 Task: Create a patch from the last commit.
Action: Mouse moved to (976, 230)
Screenshot: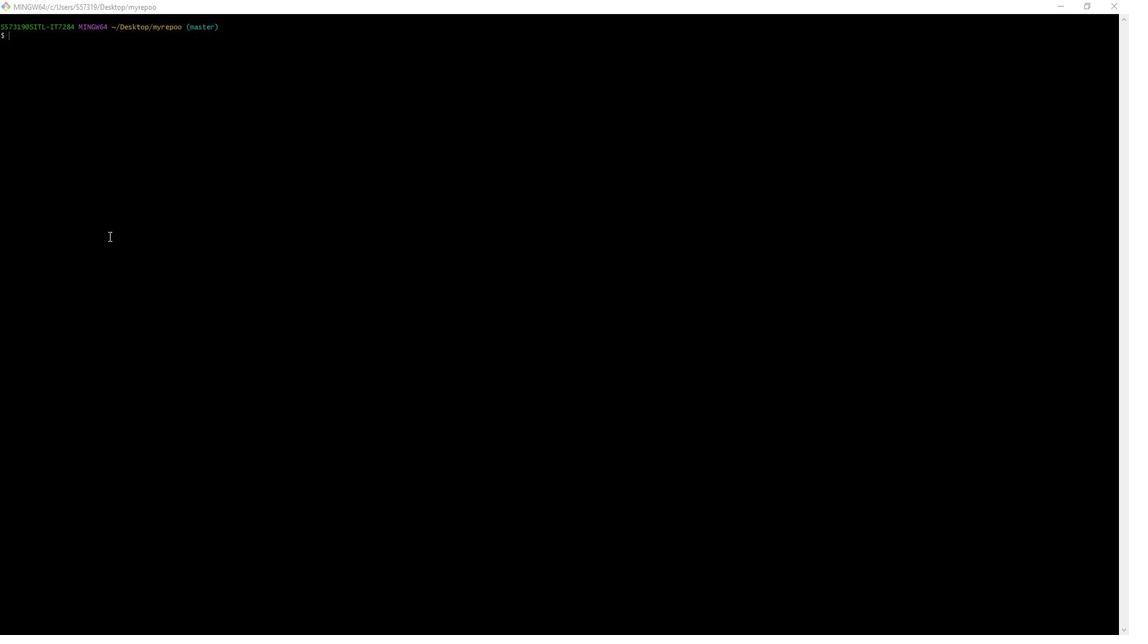 
Action: Mouse pressed left at (976, 230)
Screenshot: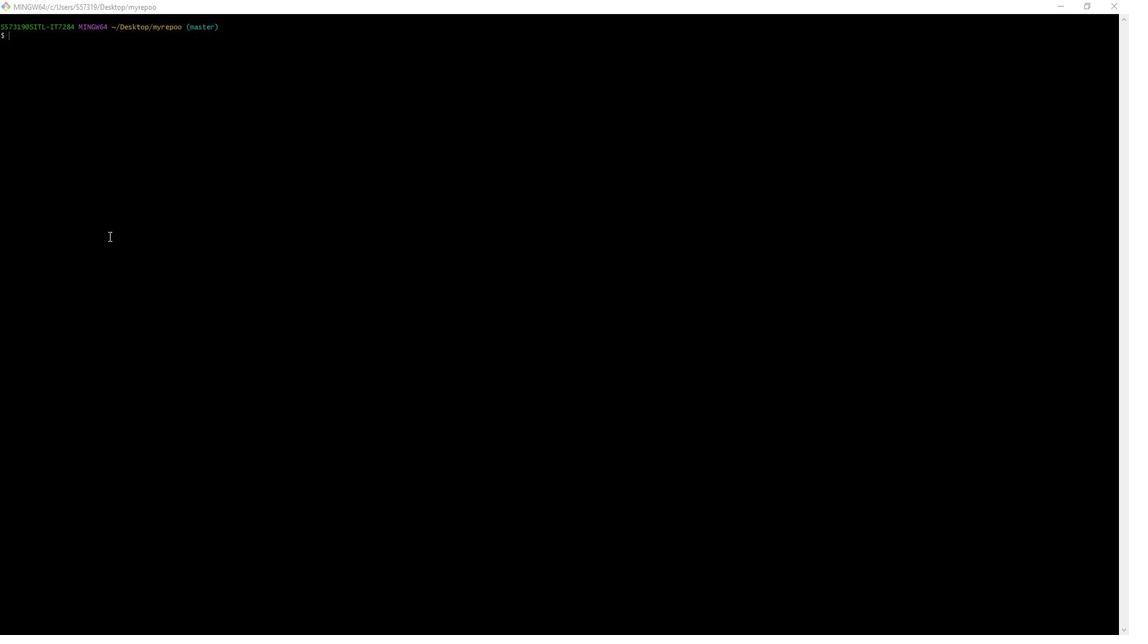 
Action: Mouse moved to (786, 283)
Screenshot: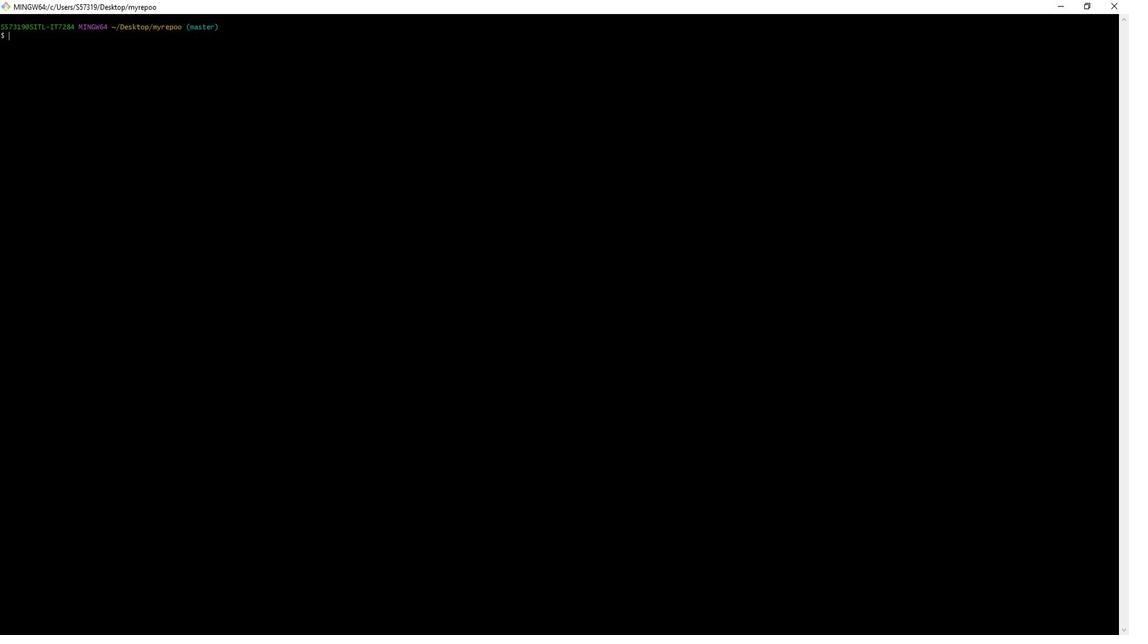 
Action: Mouse pressed left at (786, 283)
Screenshot: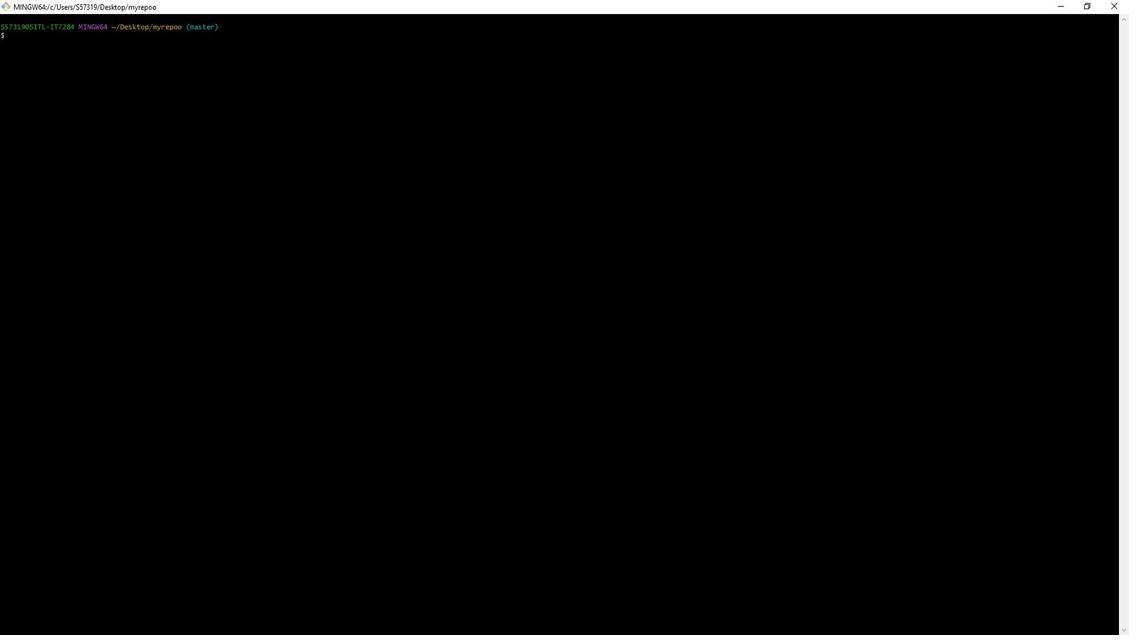 
Action: Mouse moved to (945, 127)
Screenshot: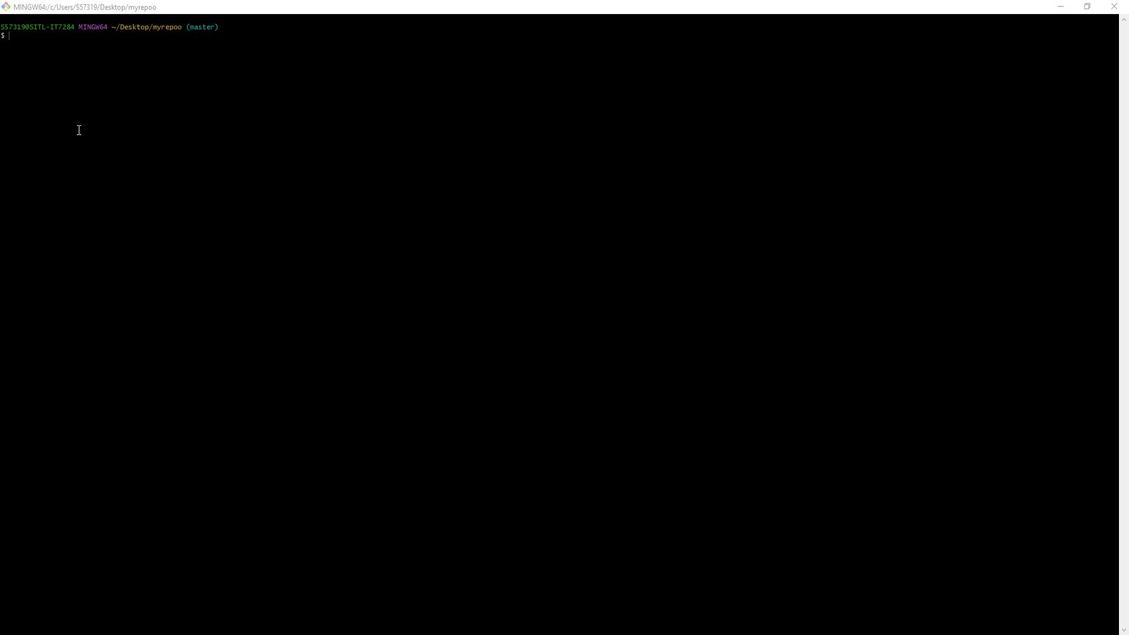 
Action: Mouse pressed left at (945, 127)
Screenshot: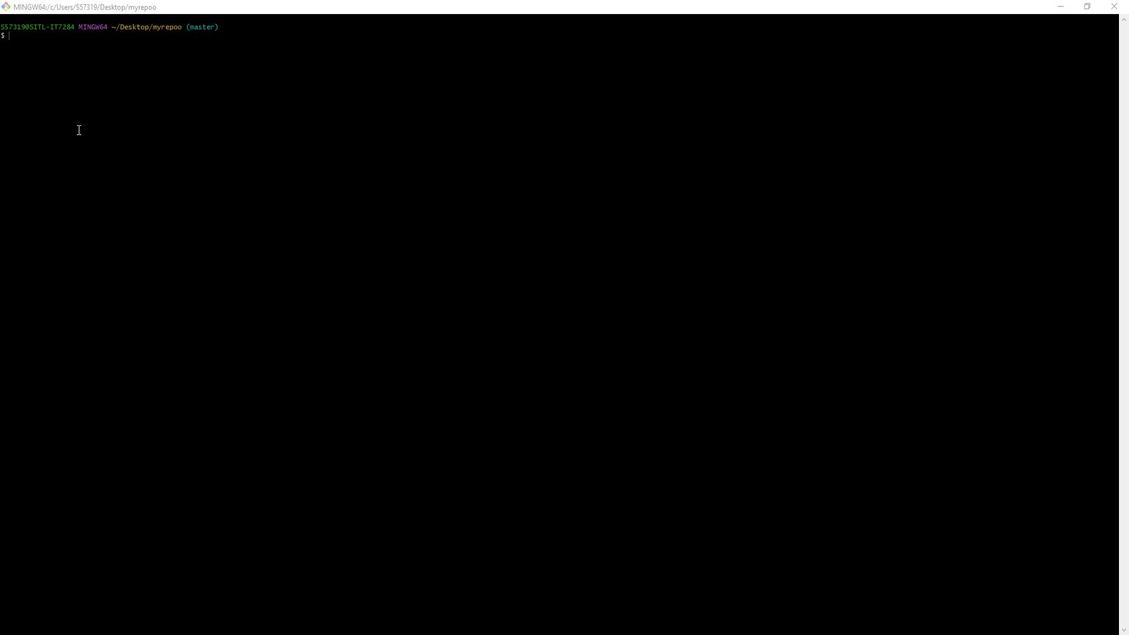 
Action: Key pressed git<Key.space>format-patch<Key.space>-1<Key.space><Key.shift>H<Key.shift_r>EAD<Key.enter>
Screenshot: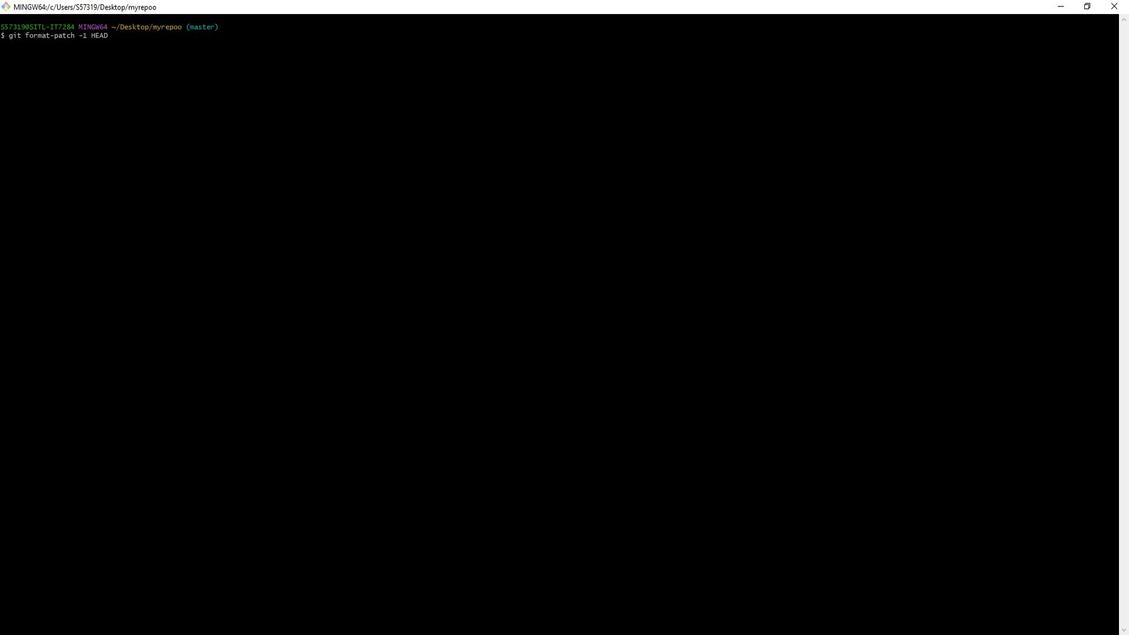 
Action: Mouse moved to (420, 504)
Screenshot: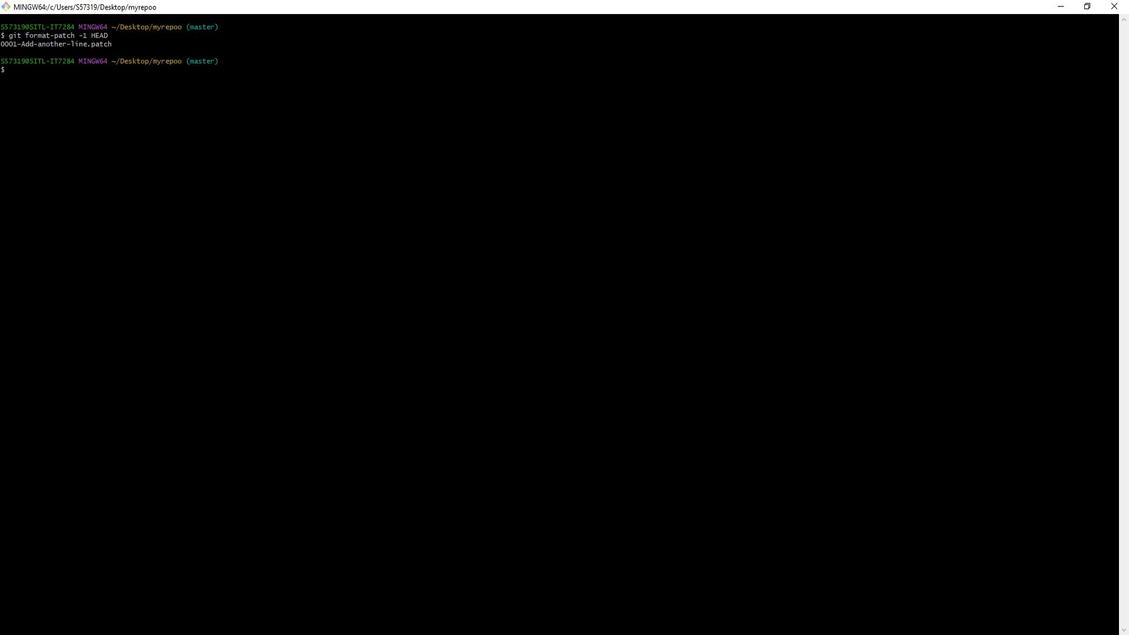 
Action: Mouse pressed left at (420, 504)
Screenshot: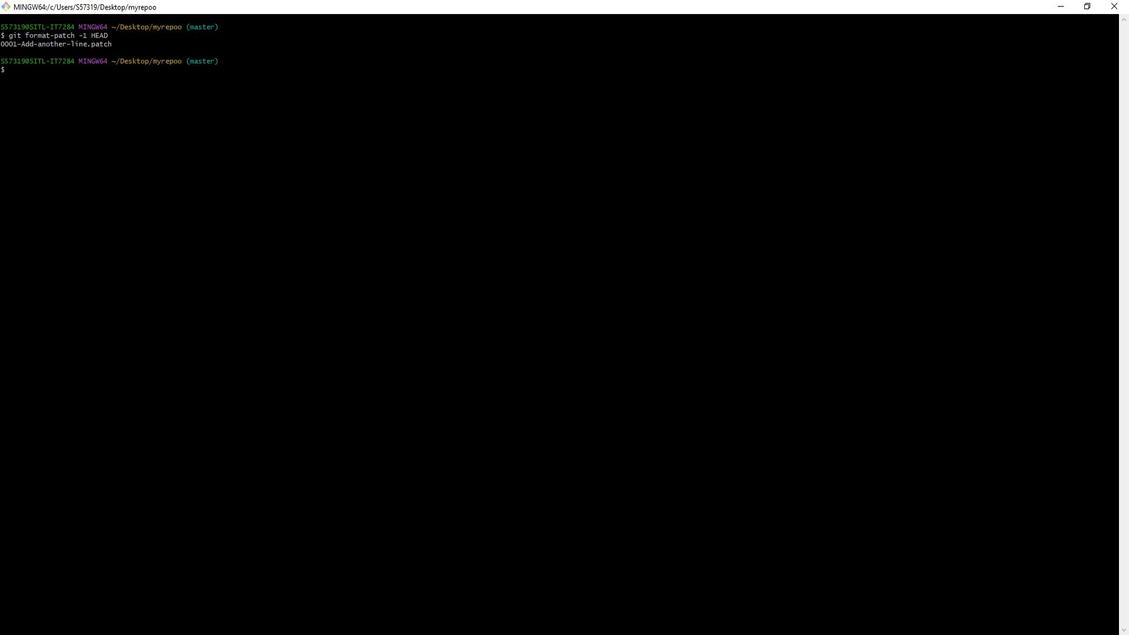 
Action: Mouse moved to (484, 441)
Screenshot: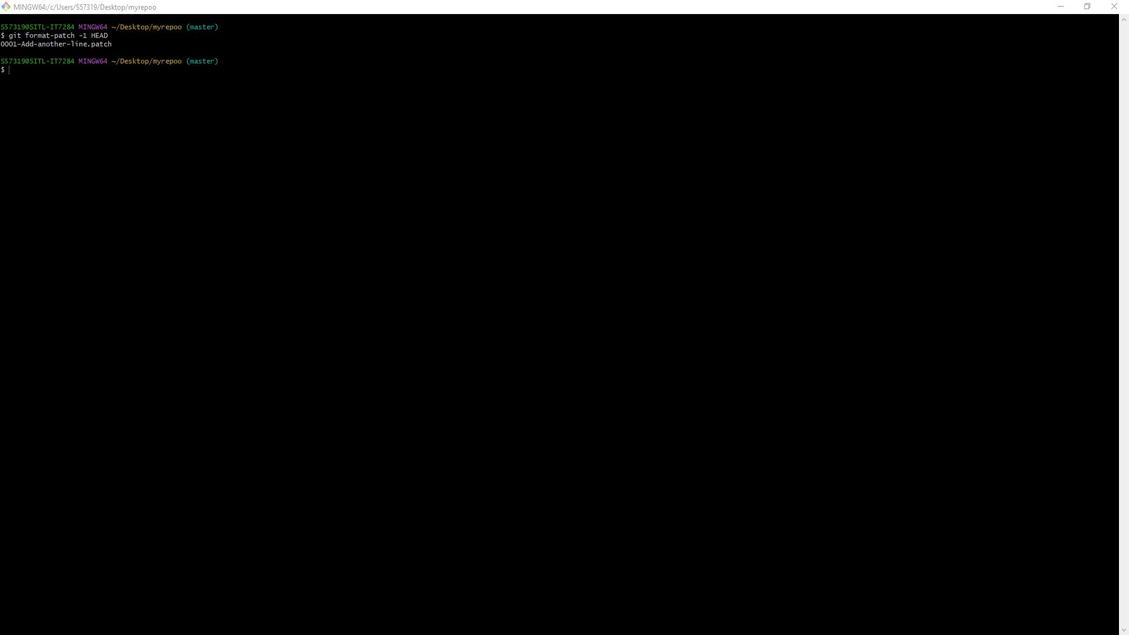 
Action: Mouse pressed left at (484, 441)
Screenshot: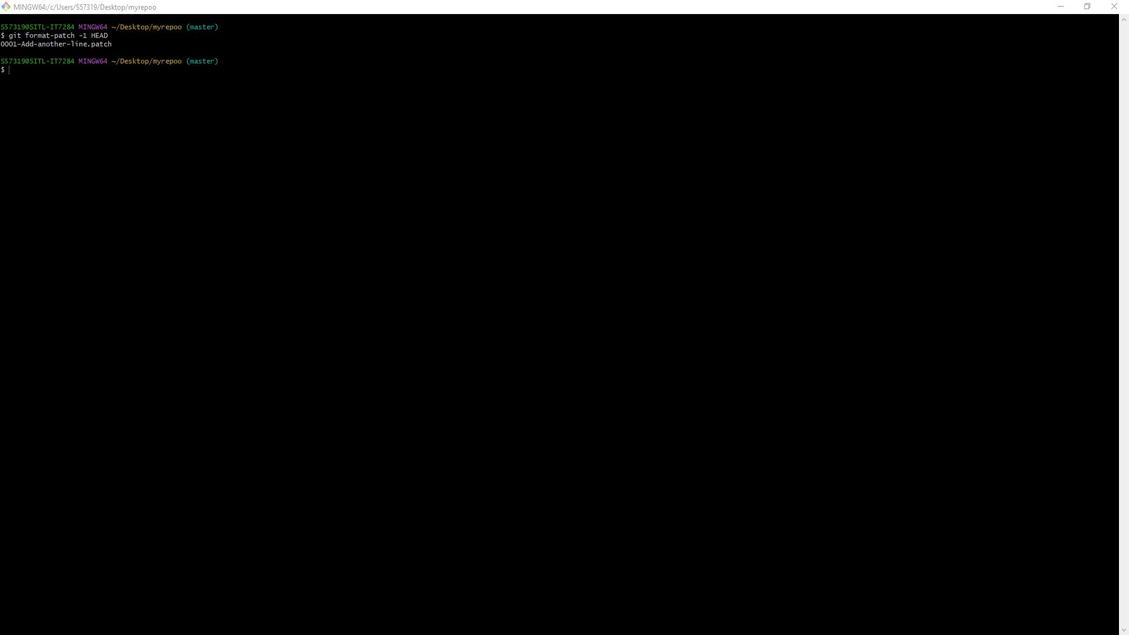 
Action: Mouse moved to (528, 337)
Screenshot: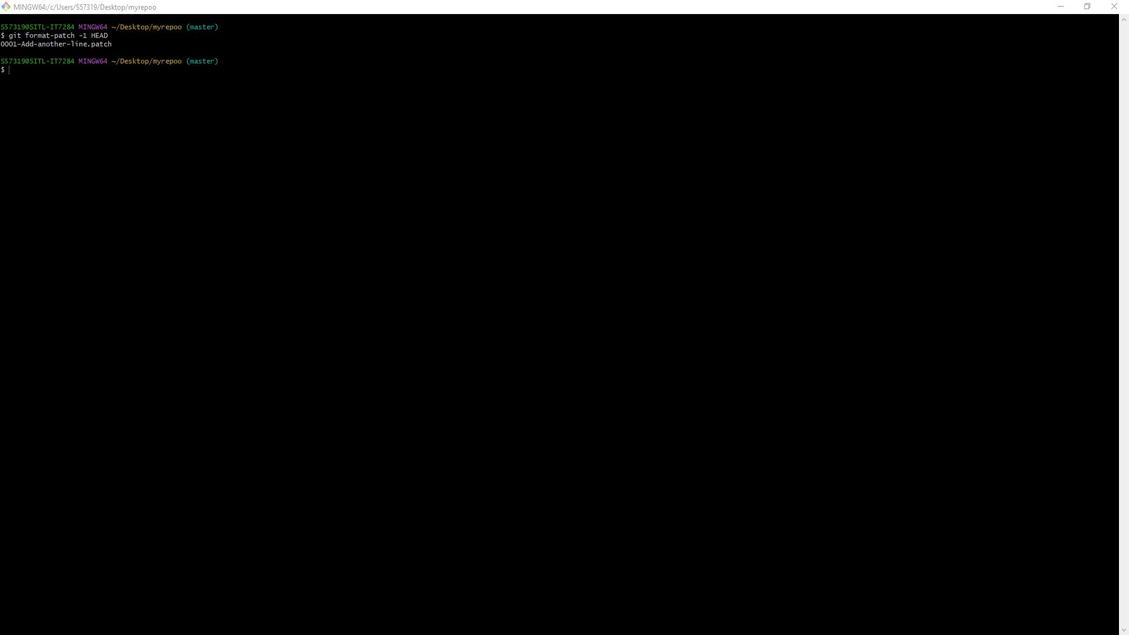 
Action: Mouse pressed left at (528, 337)
Screenshot: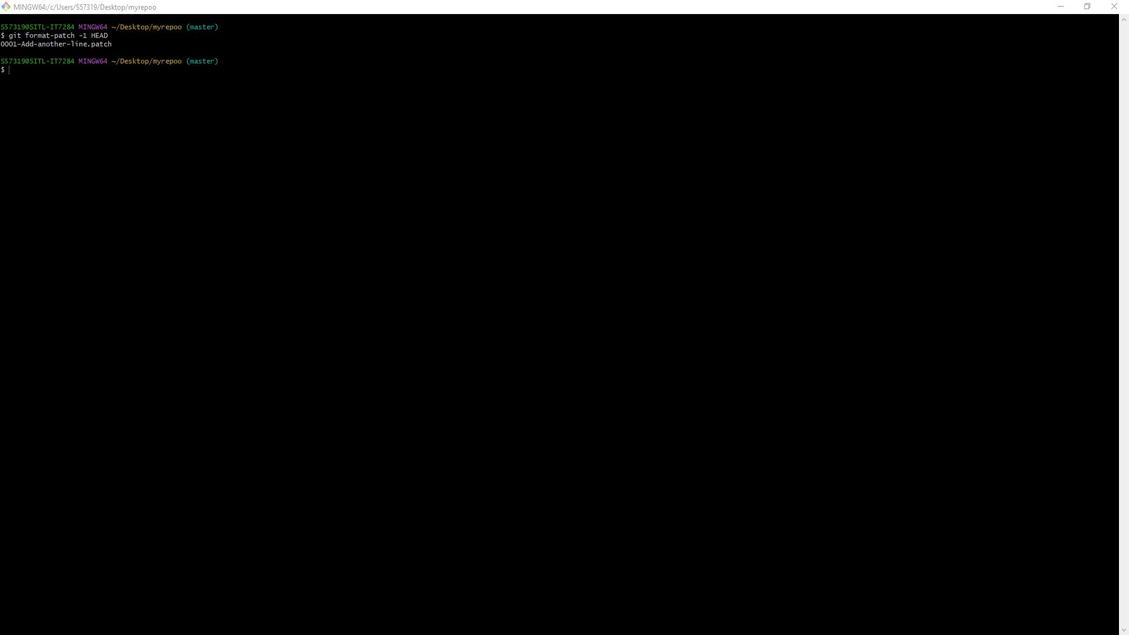 
